 Task: Change the sample rate converter type to Linerar (fastest).
Action: Mouse moved to (131, 14)
Screenshot: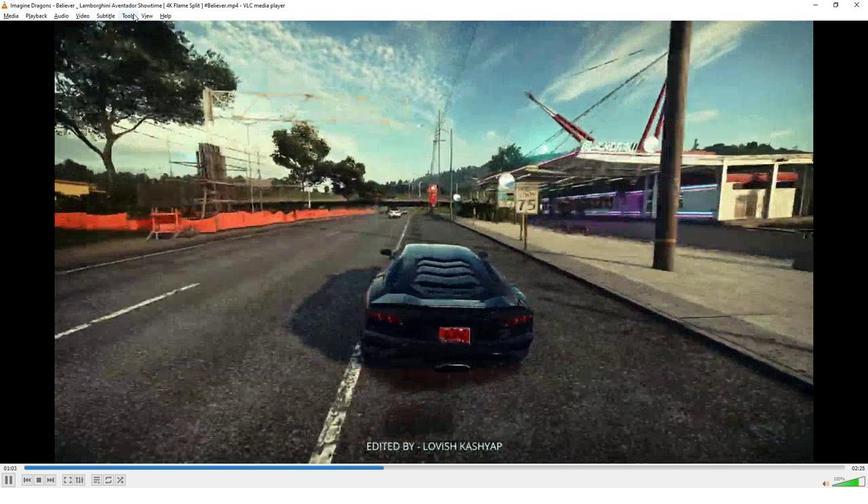 
Action: Mouse pressed left at (131, 14)
Screenshot: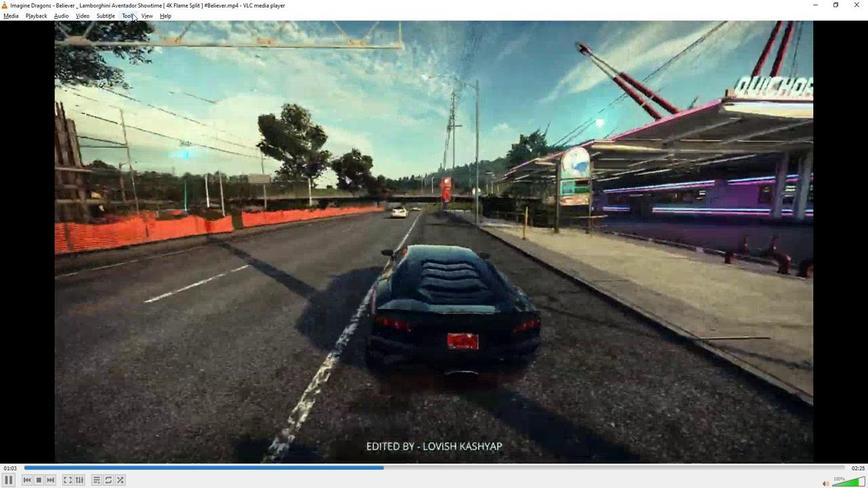 
Action: Mouse moved to (151, 126)
Screenshot: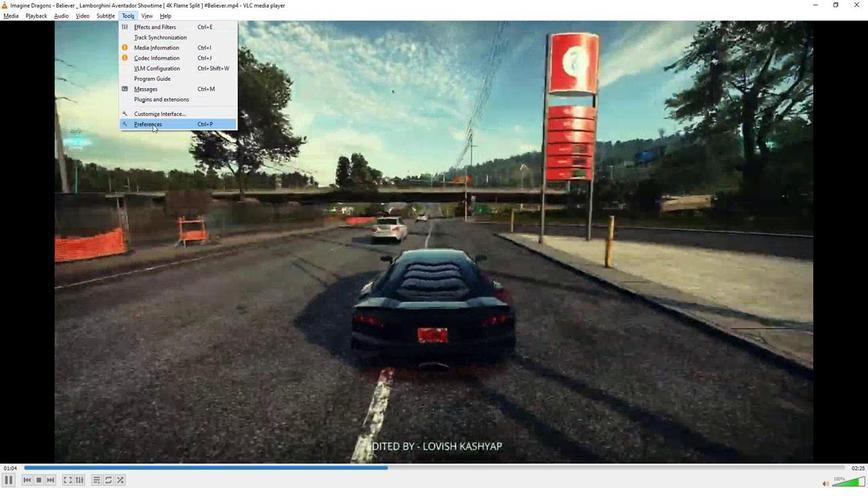 
Action: Mouse pressed left at (151, 126)
Screenshot: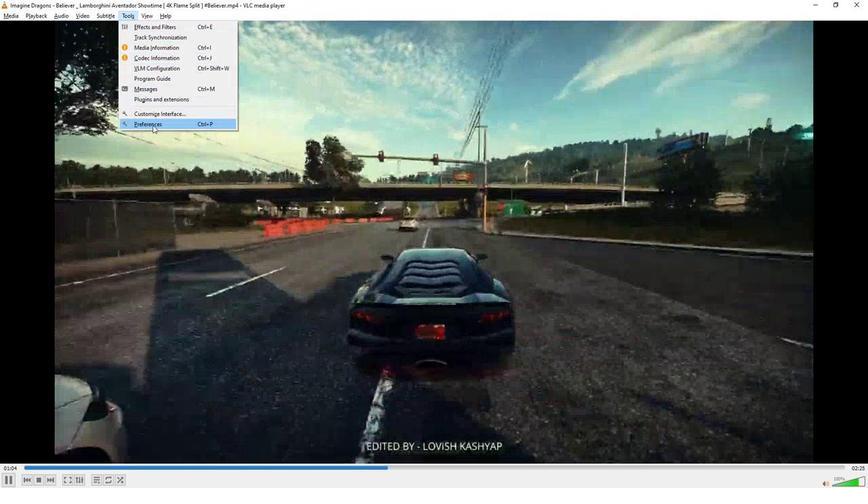 
Action: Mouse moved to (254, 365)
Screenshot: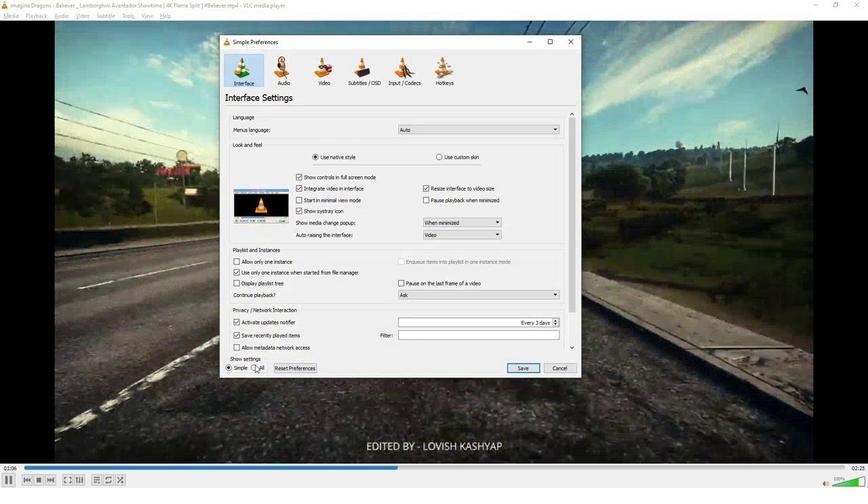 
Action: Mouse pressed left at (254, 365)
Screenshot: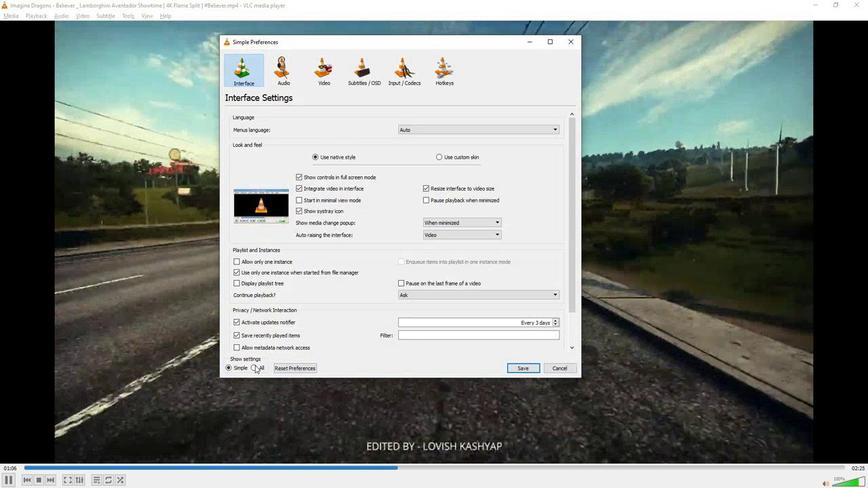 
Action: Mouse moved to (240, 153)
Screenshot: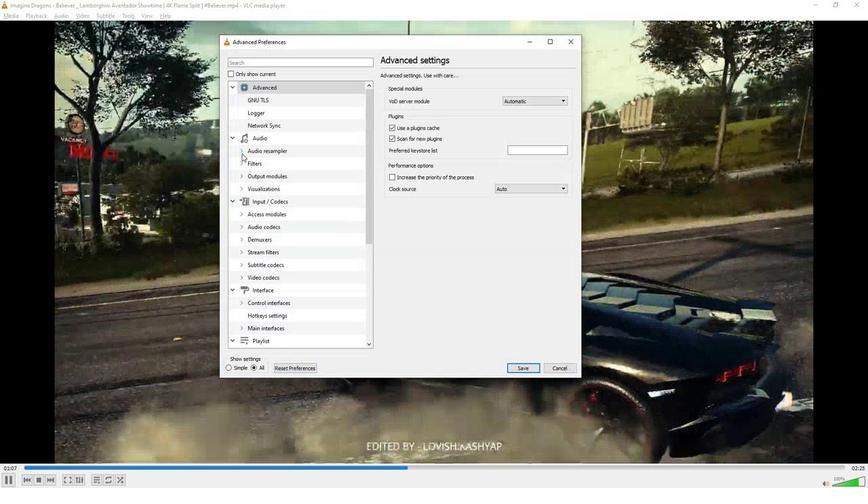 
Action: Mouse pressed left at (240, 153)
Screenshot: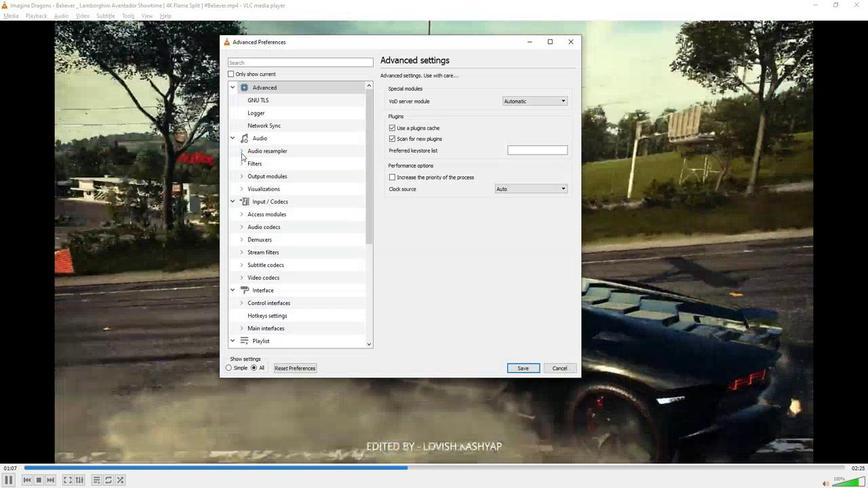 
Action: Mouse moved to (275, 174)
Screenshot: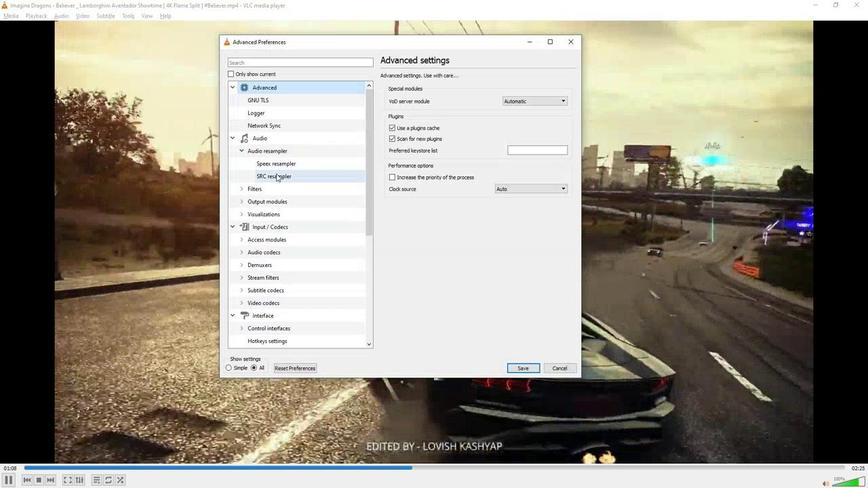 
Action: Mouse pressed left at (275, 174)
Screenshot: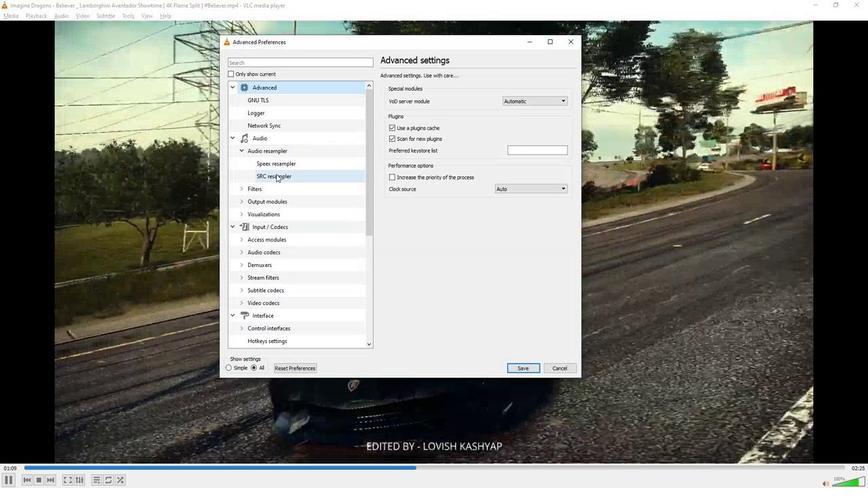 
Action: Mouse moved to (537, 92)
Screenshot: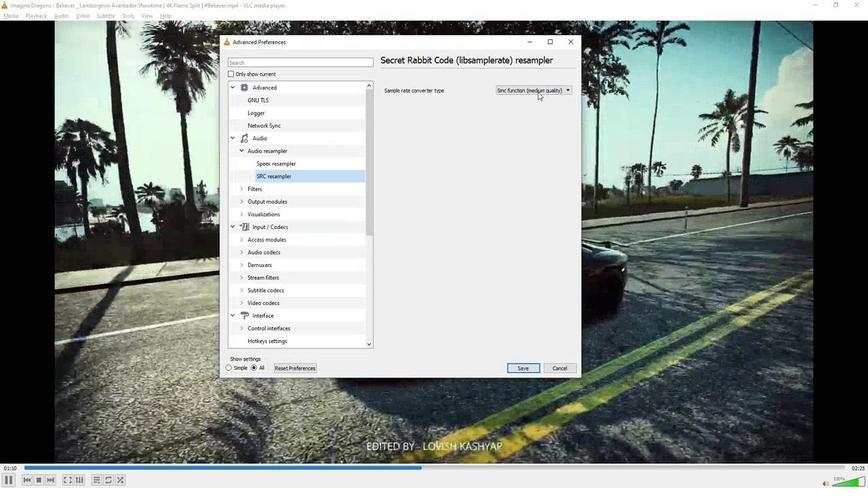 
Action: Mouse pressed left at (537, 92)
Screenshot: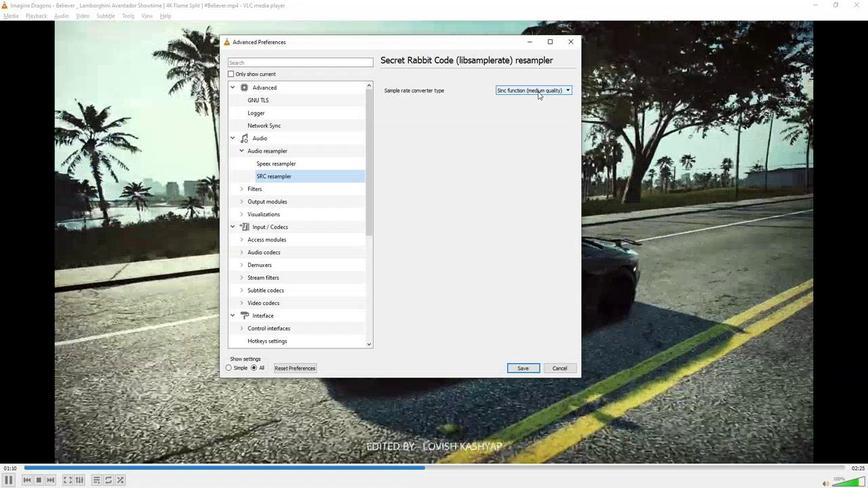 
Action: Mouse moved to (524, 120)
Screenshot: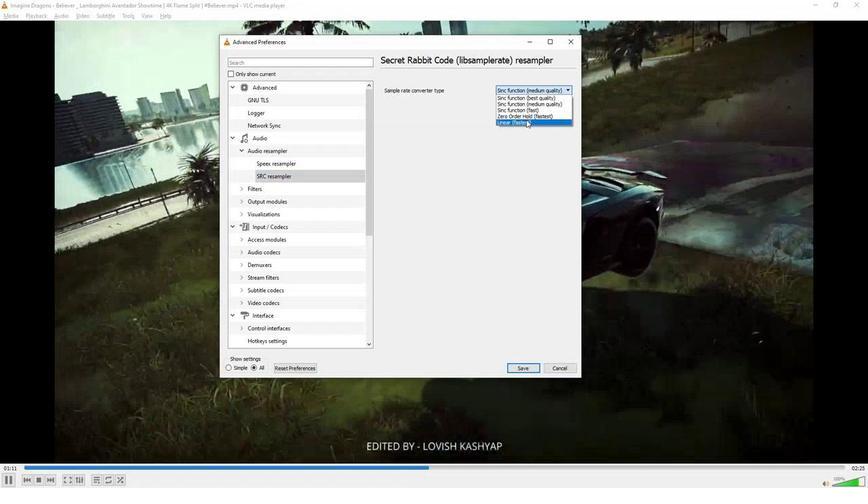 
Action: Mouse pressed left at (524, 120)
Screenshot: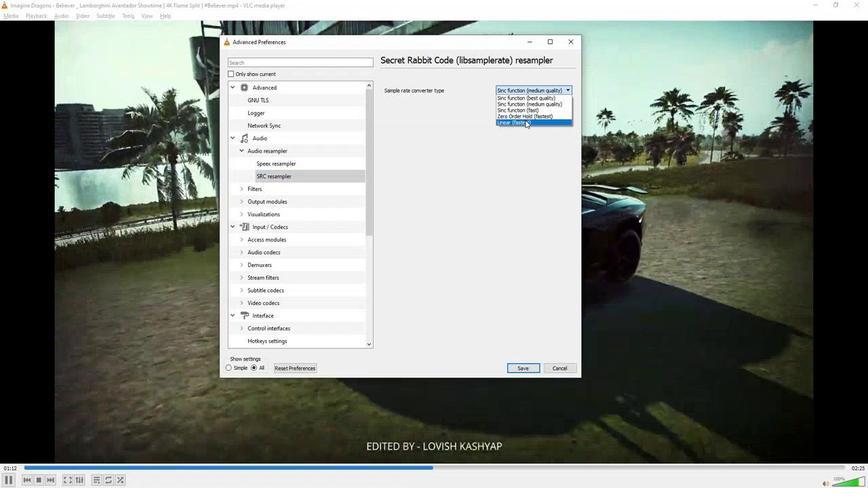 
Action: Mouse moved to (453, 174)
Screenshot: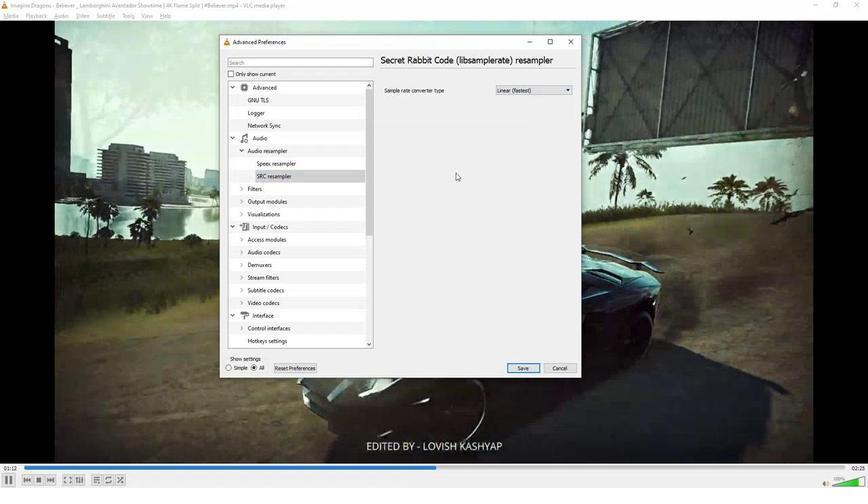 
